 Task: Sort the products in the category "Sauvignon Blanc" by price (highest first).
Action: Mouse moved to (782, 280)
Screenshot: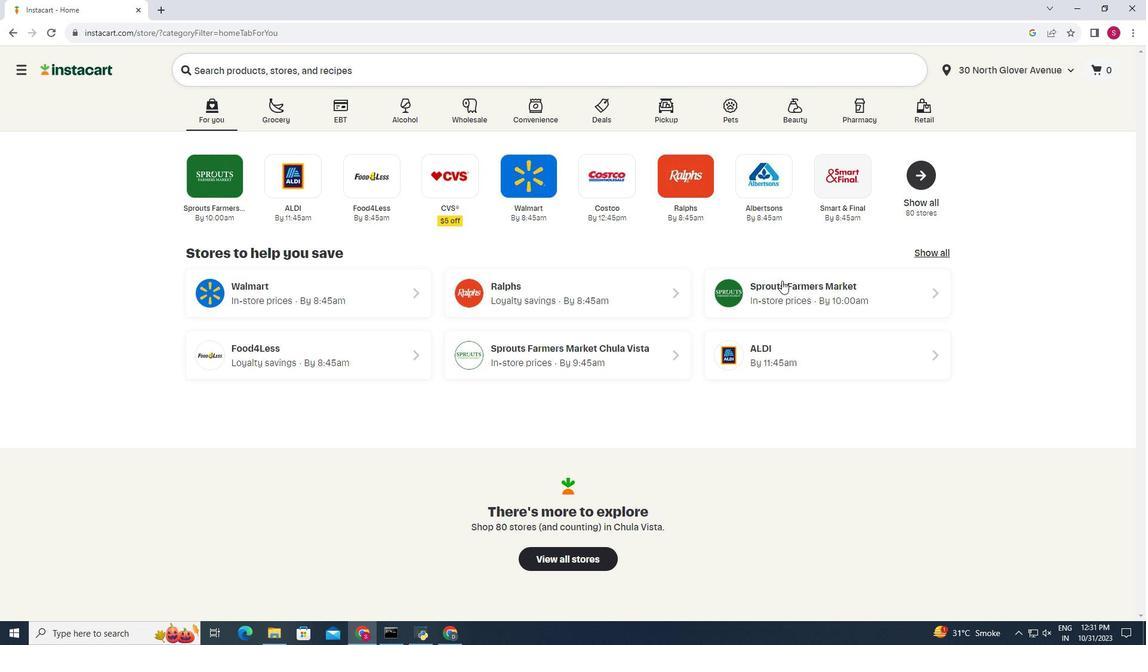 
Action: Mouse pressed left at (782, 280)
Screenshot: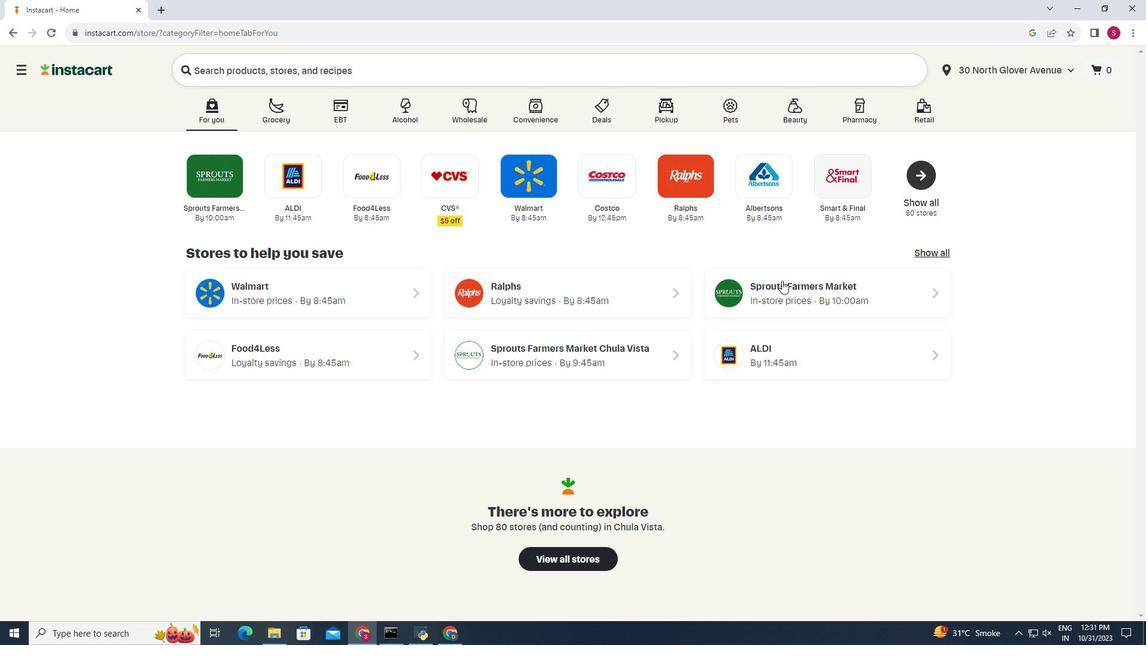 
Action: Mouse moved to (37, 566)
Screenshot: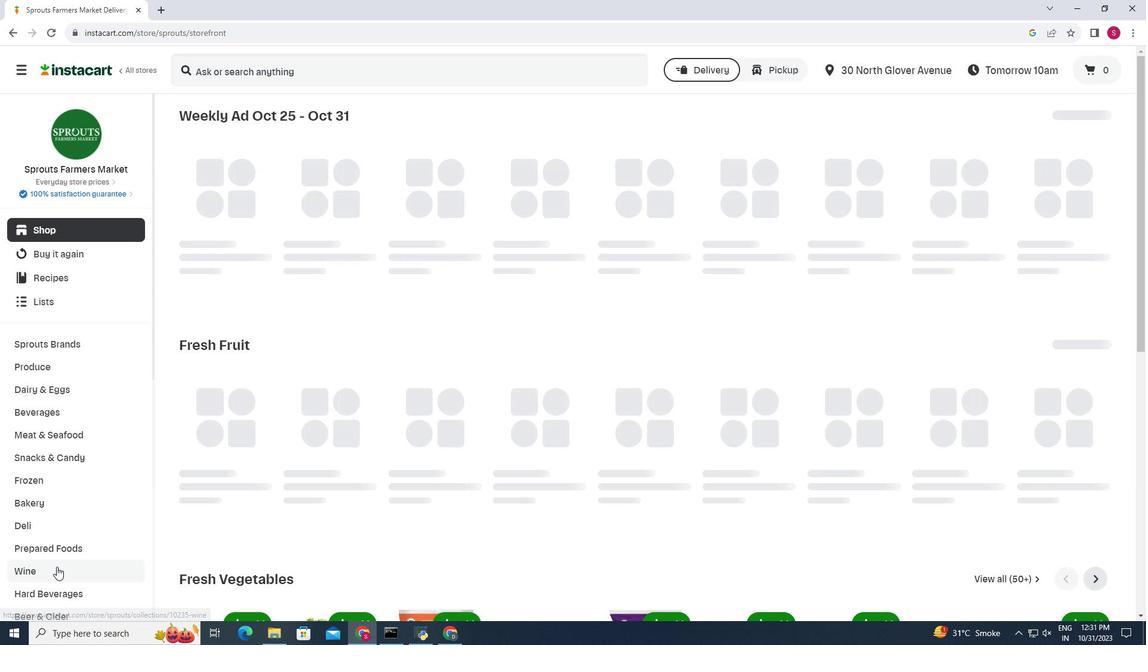 
Action: Mouse pressed left at (37, 566)
Screenshot: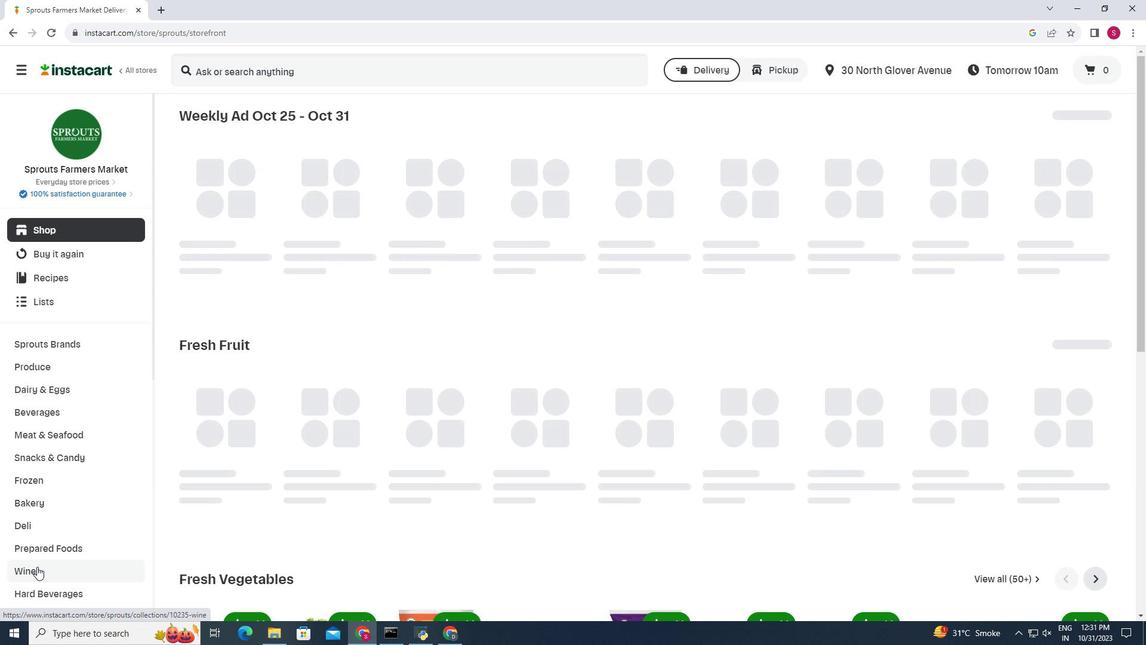 
Action: Mouse moved to (310, 289)
Screenshot: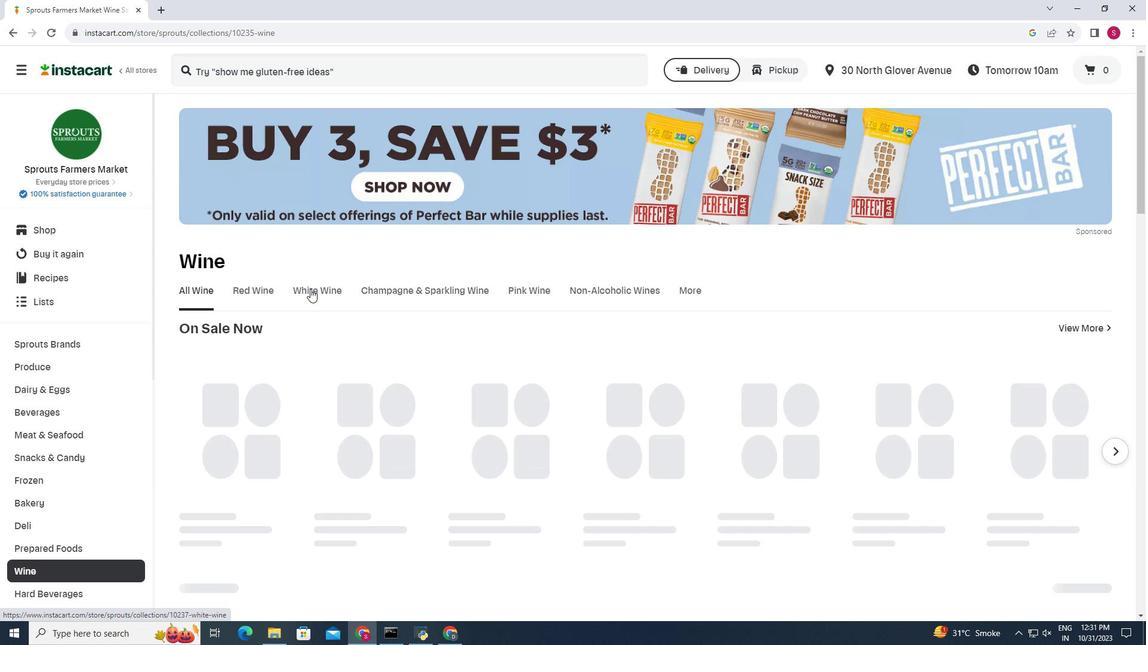 
Action: Mouse pressed left at (310, 289)
Screenshot: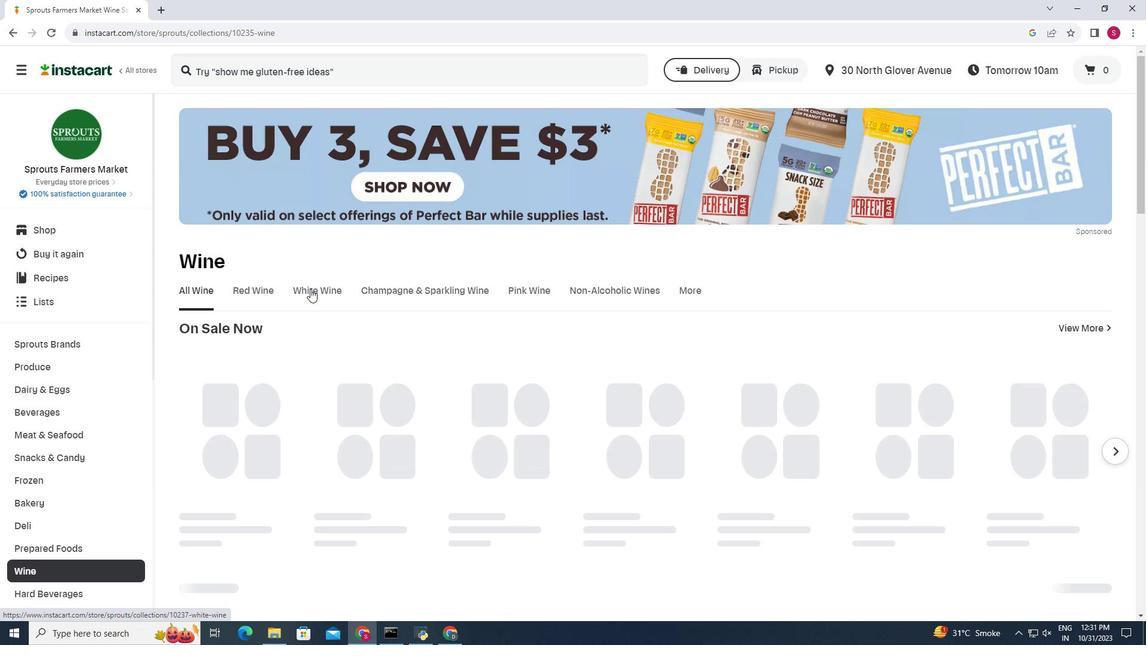 
Action: Mouse moved to (296, 330)
Screenshot: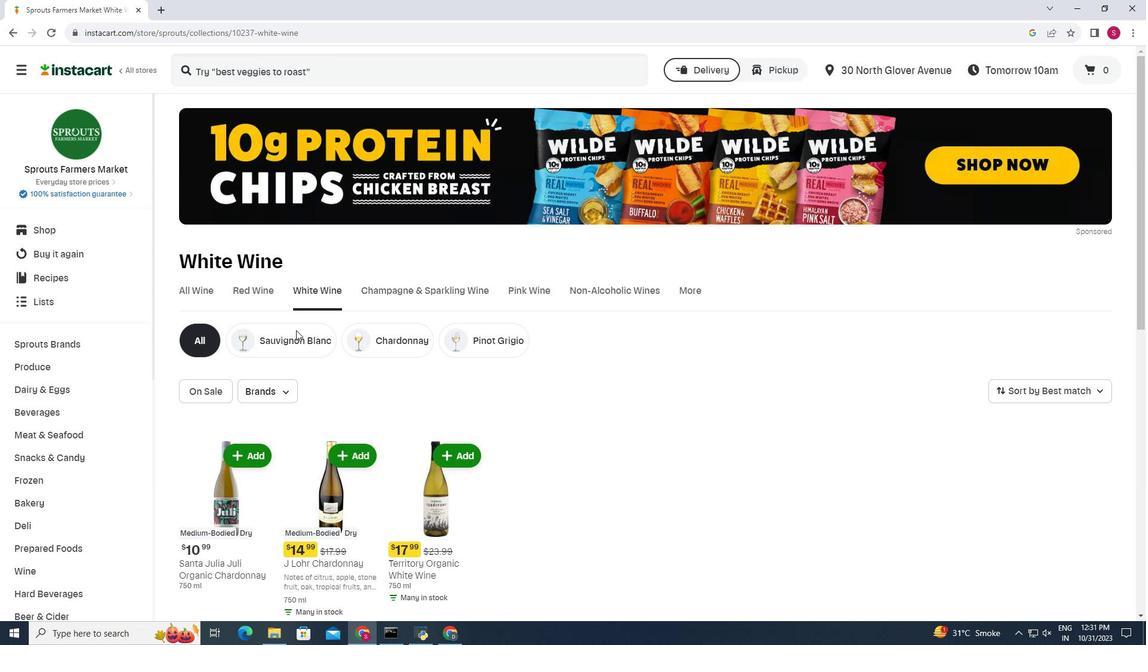 
Action: Mouse pressed left at (296, 330)
Screenshot: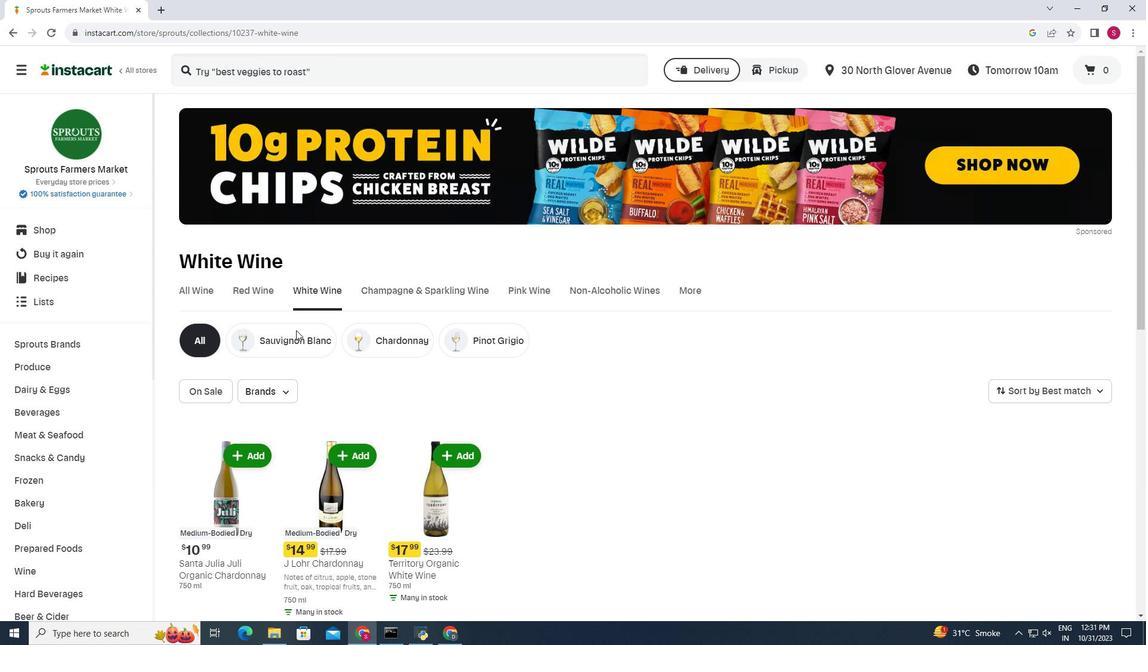 
Action: Mouse moved to (1099, 385)
Screenshot: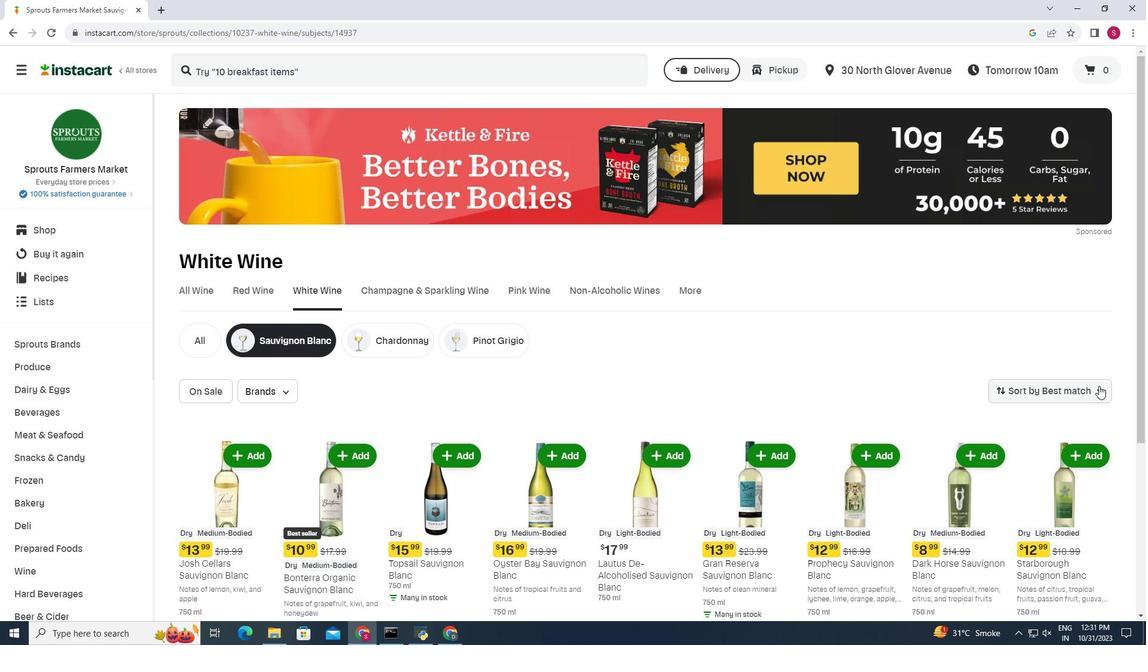 
Action: Mouse pressed left at (1099, 385)
Screenshot: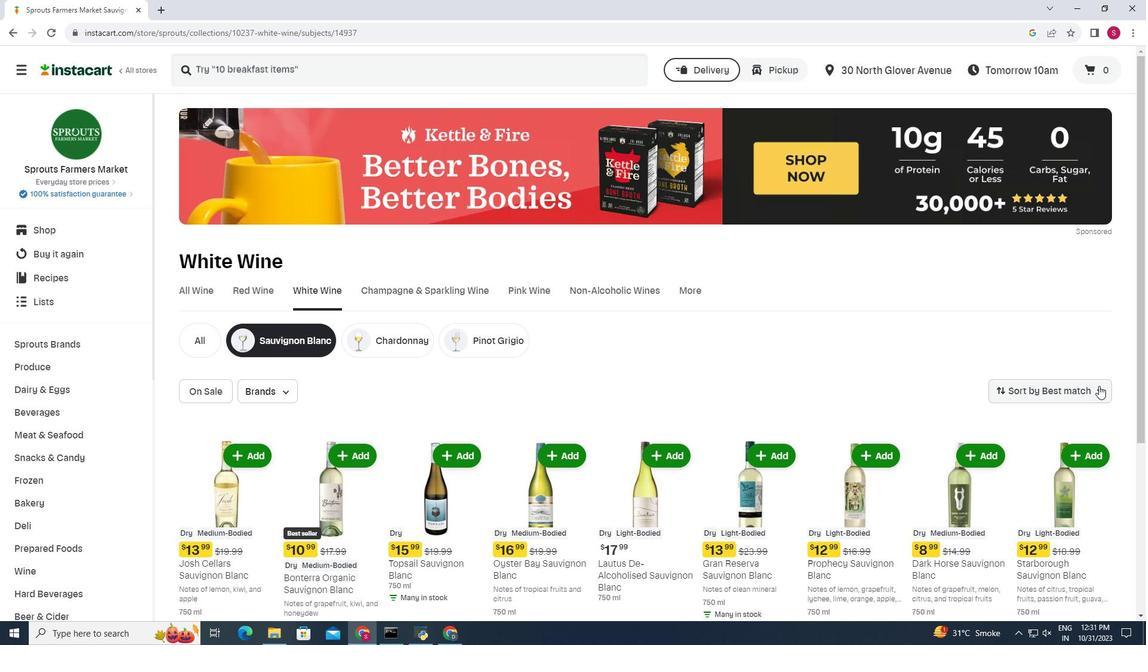 
Action: Mouse moved to (1070, 467)
Screenshot: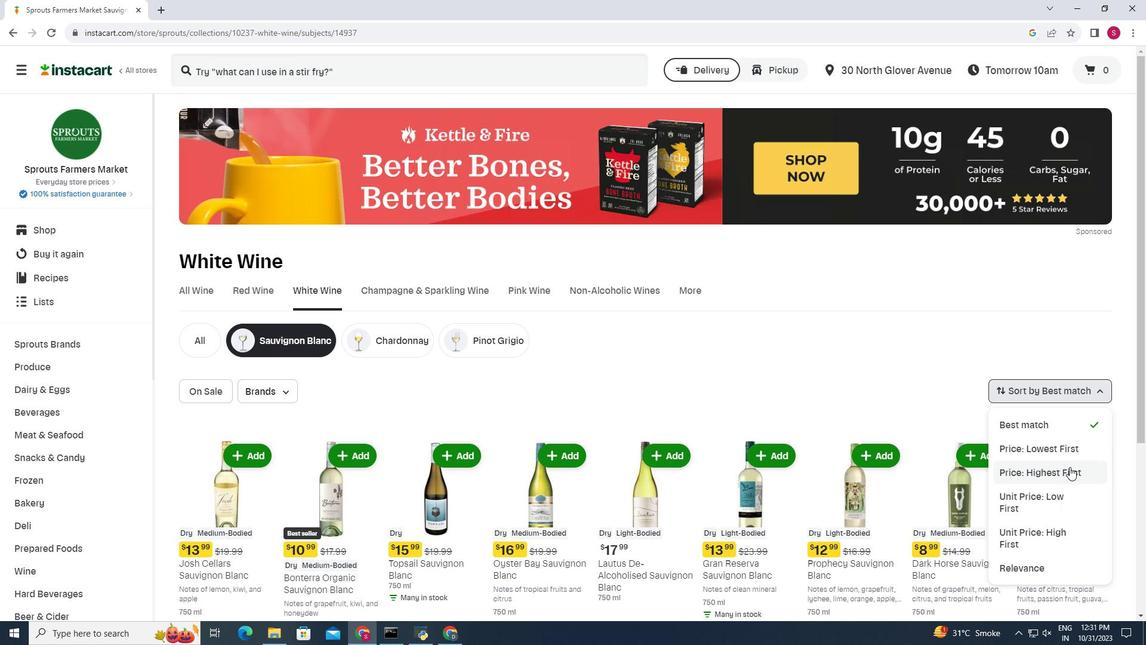 
Action: Mouse pressed left at (1070, 467)
Screenshot: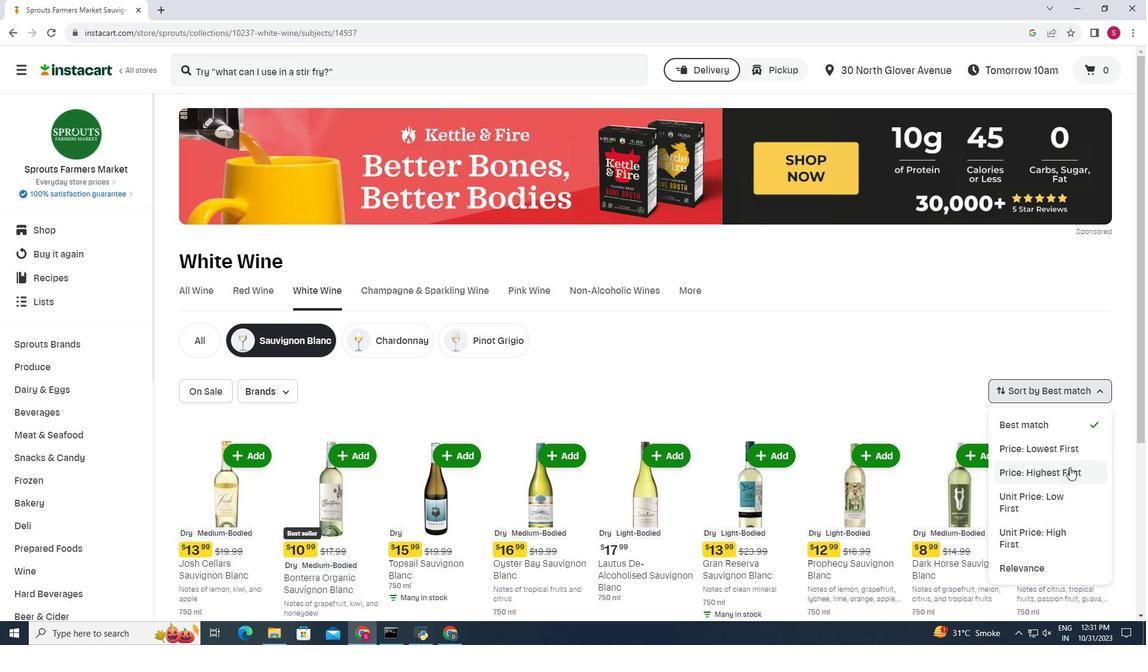 
Action: Mouse moved to (671, 365)
Screenshot: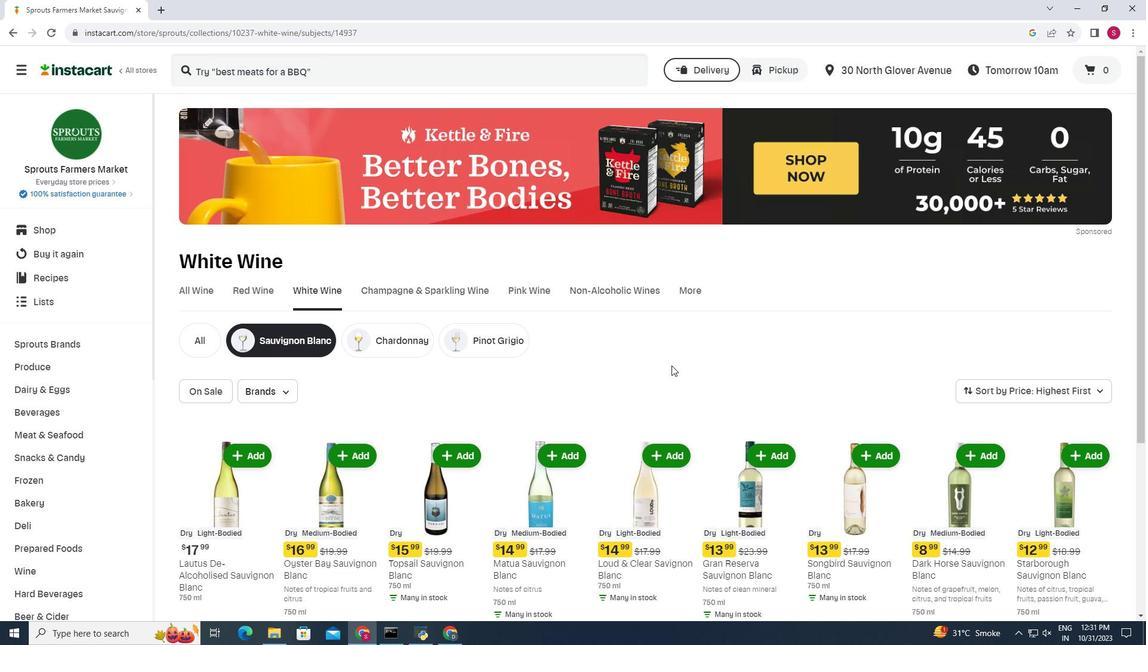 
Action: Mouse scrolled (671, 364) with delta (0, 0)
Screenshot: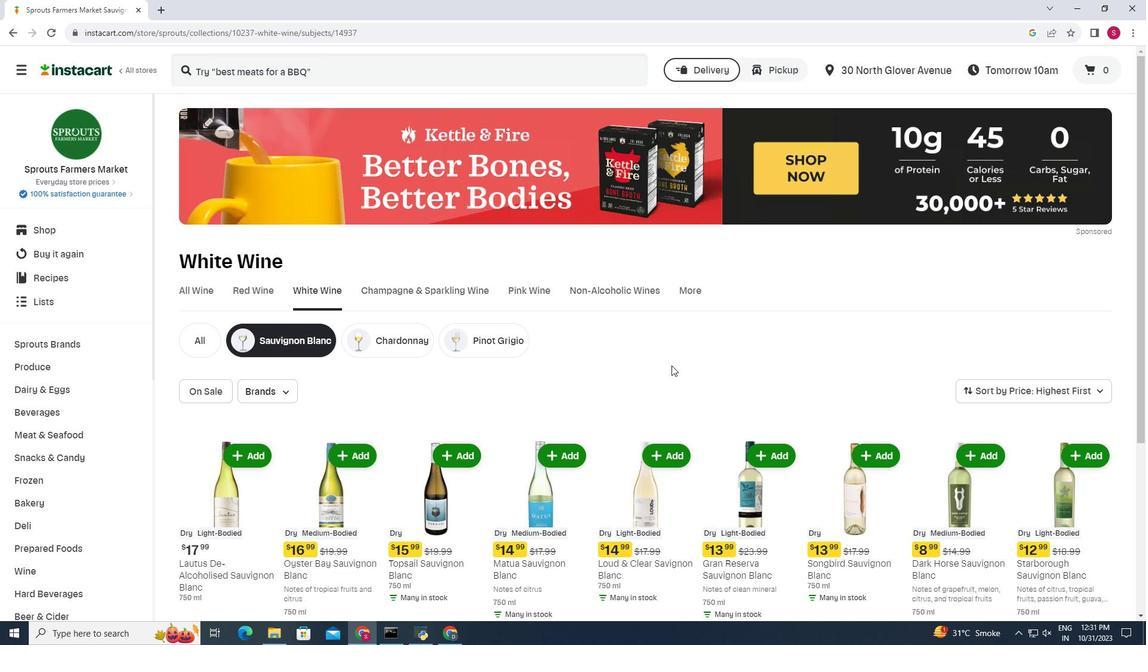
Action: Mouse scrolled (671, 364) with delta (0, 0)
Screenshot: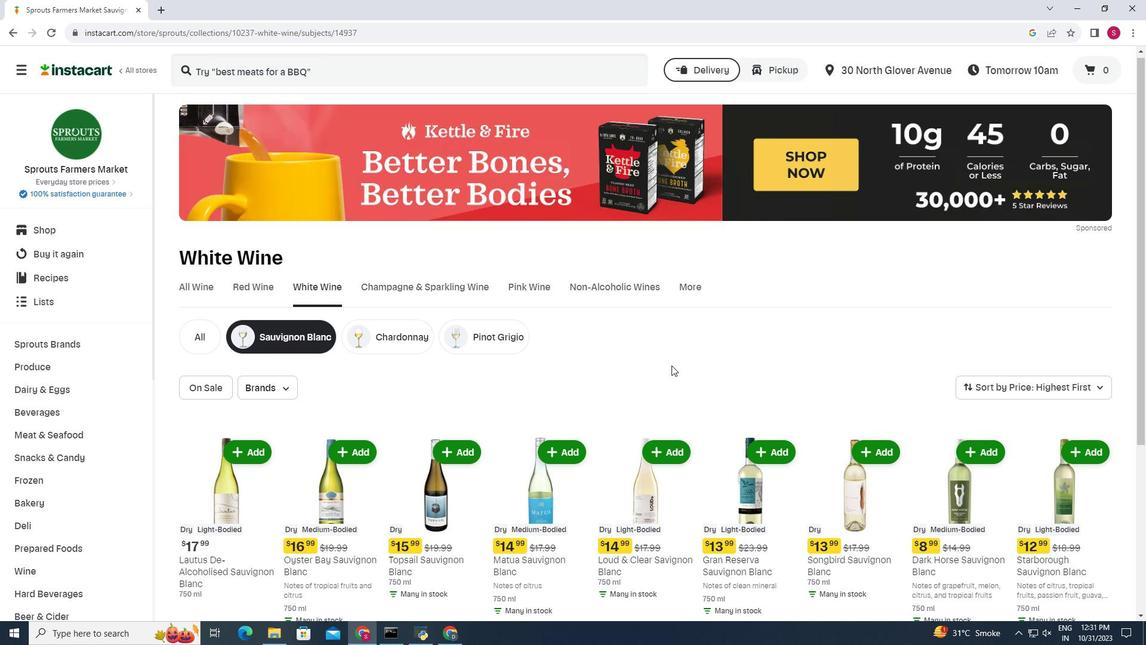 
Action: Mouse scrolled (671, 364) with delta (0, 0)
Screenshot: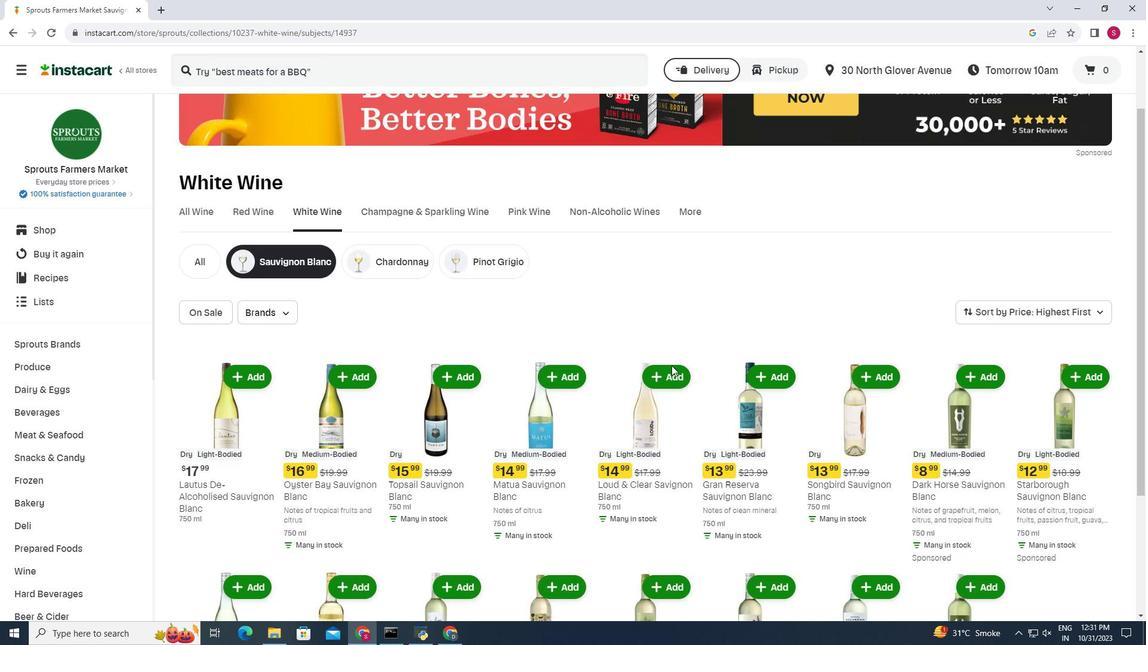 
Action: Mouse scrolled (671, 364) with delta (0, 0)
Screenshot: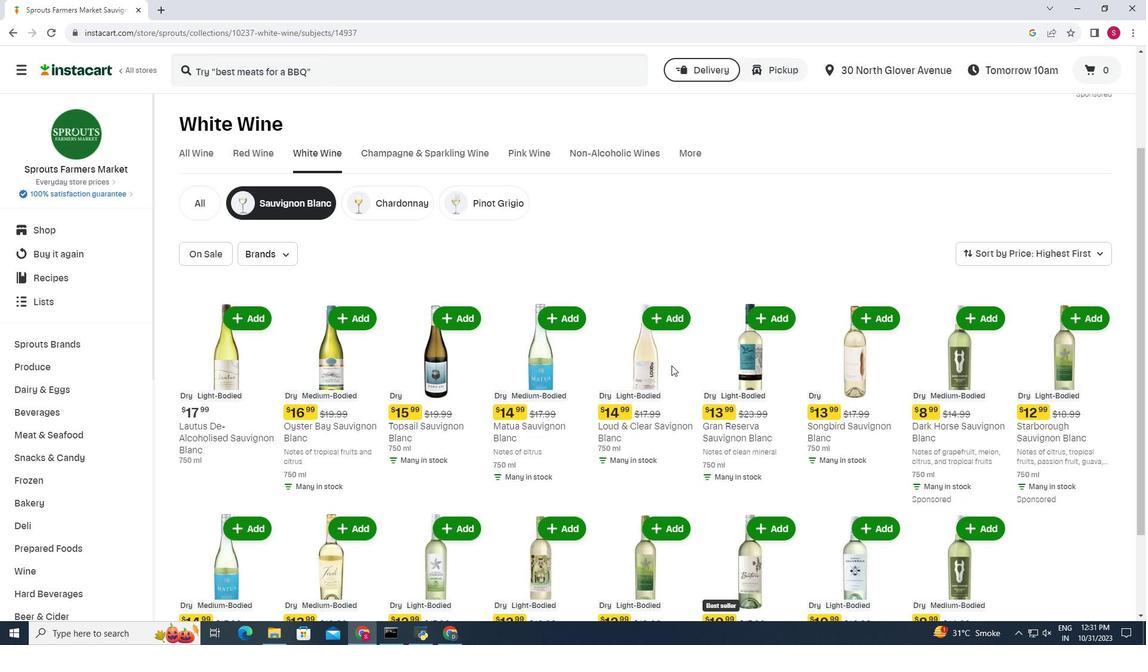 
Action: Mouse scrolled (671, 364) with delta (0, 0)
Screenshot: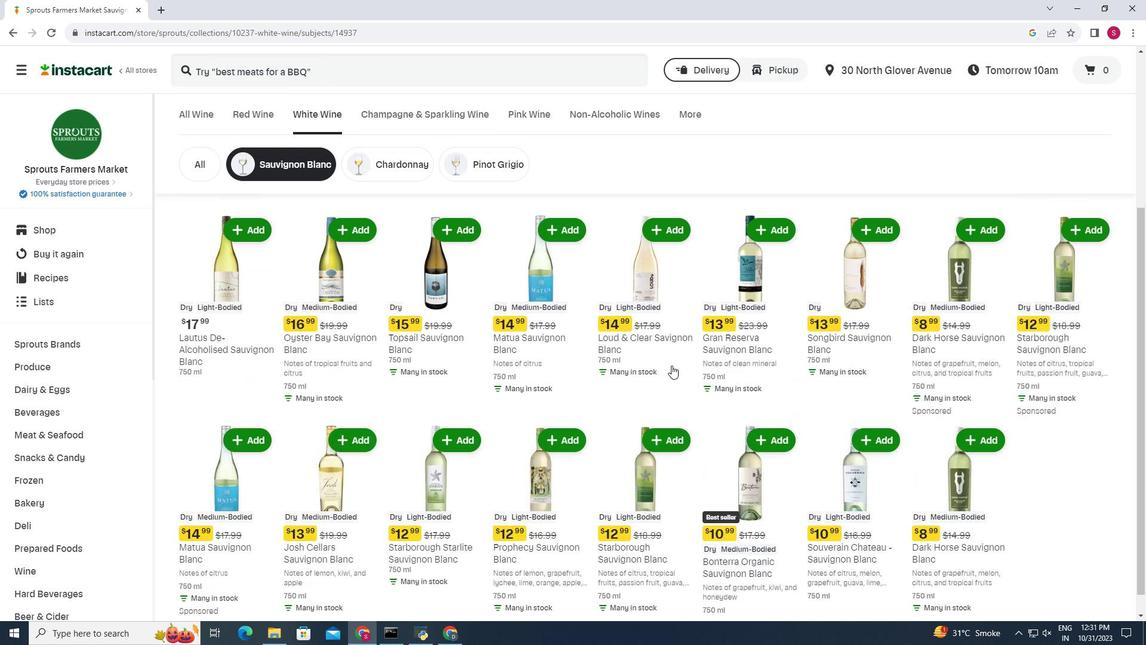 
Action: Mouse scrolled (671, 364) with delta (0, 0)
Screenshot: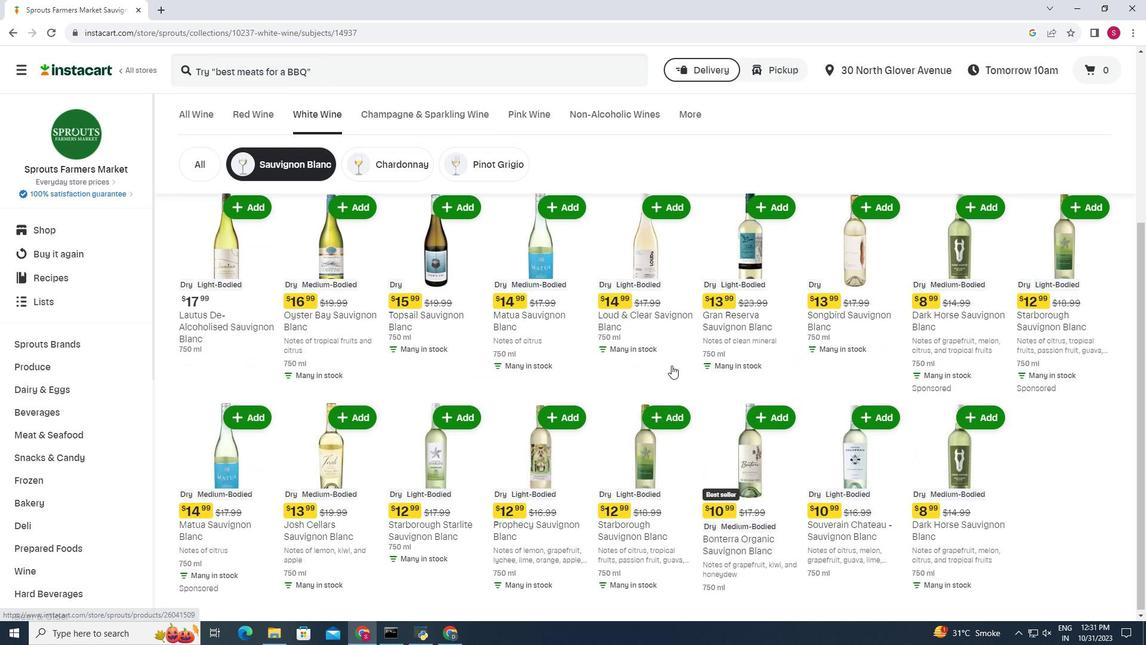 
Action: Mouse scrolled (671, 364) with delta (0, 0)
Screenshot: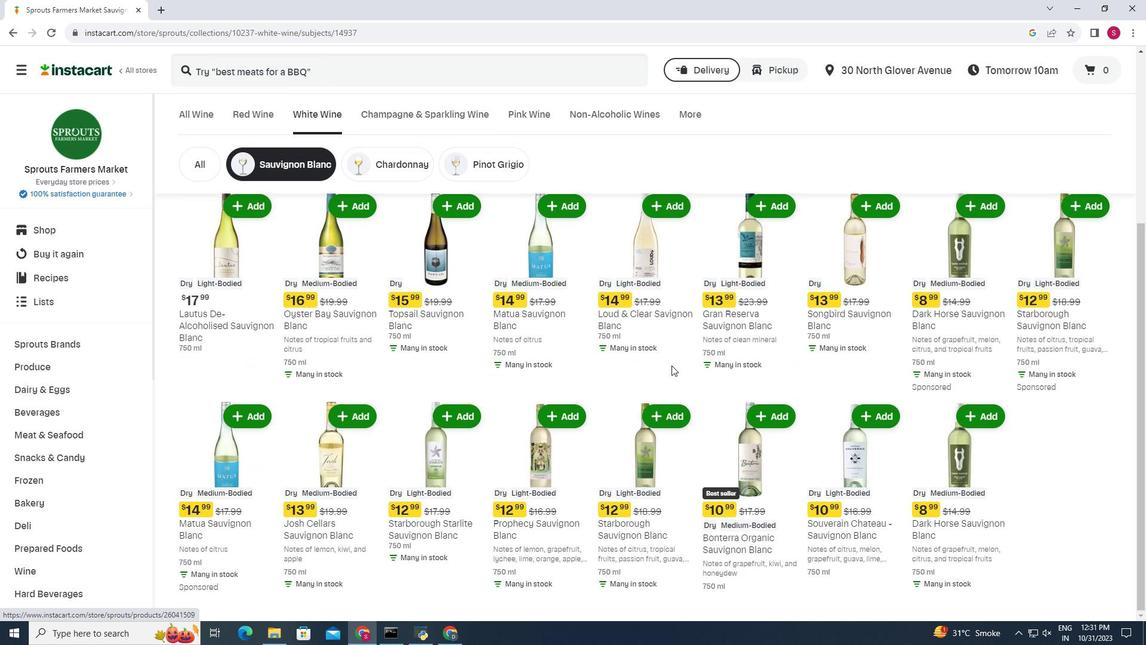 
Action: Mouse moved to (673, 364)
Screenshot: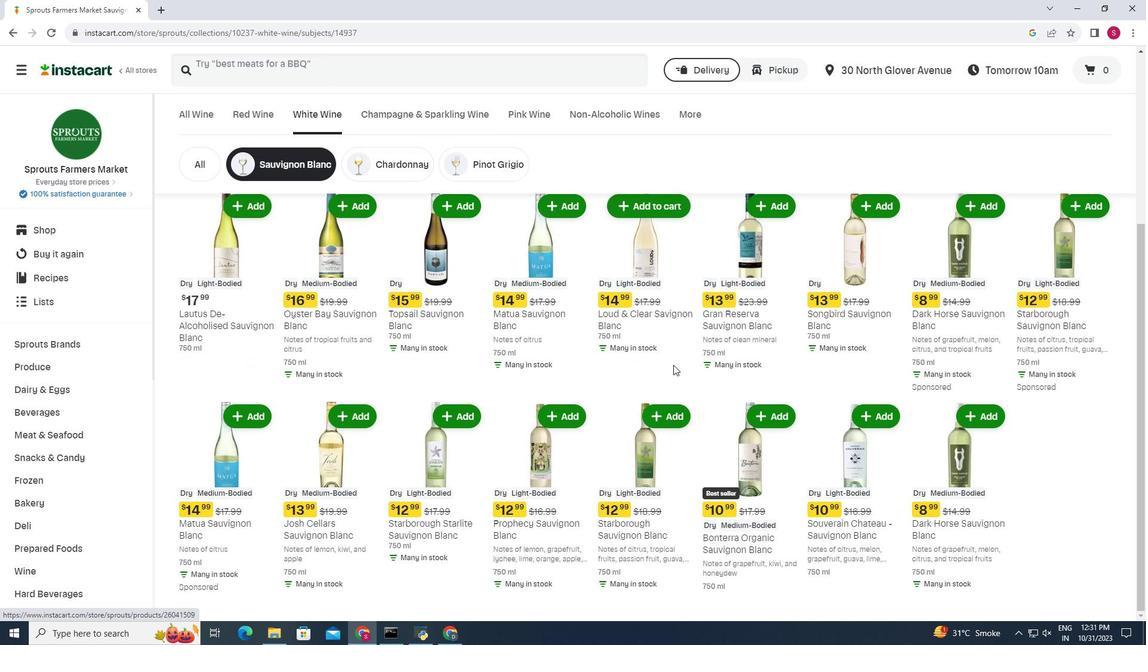 
